 Task: Create a Board called Board0023 in Workspace Development in Trello with Visibility as Public
Action: Mouse moved to (411, 453)
Screenshot: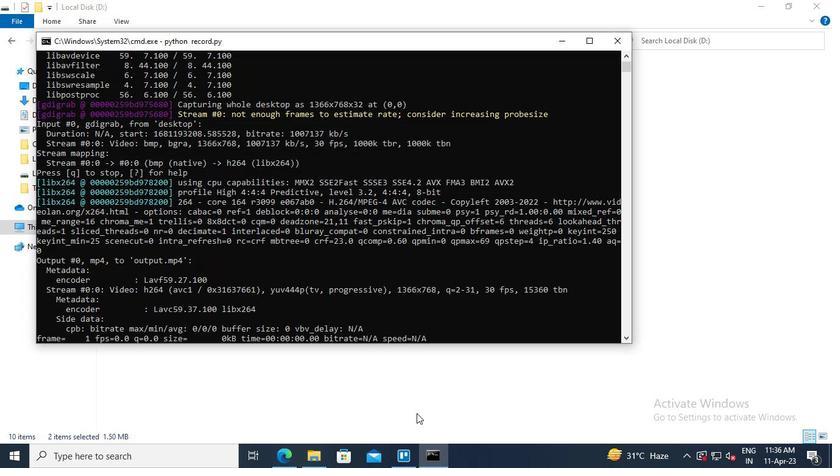 
Action: Mouse pressed left at (411, 453)
Screenshot: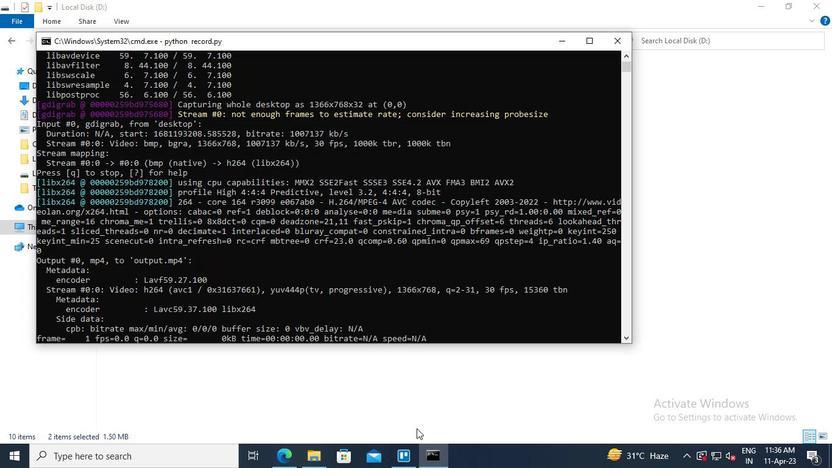 
Action: Mouse moved to (342, 39)
Screenshot: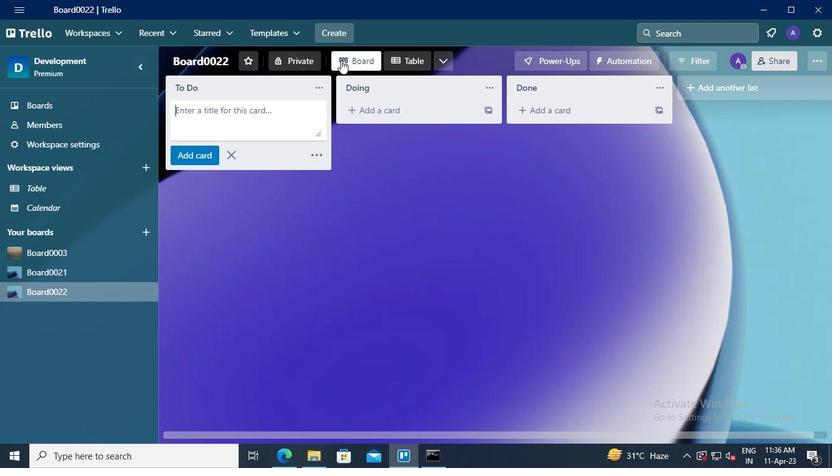 
Action: Mouse pressed left at (342, 39)
Screenshot: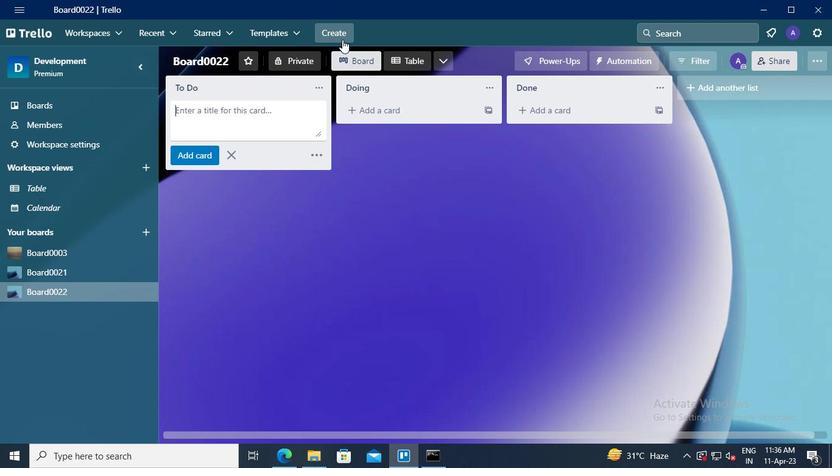 
Action: Mouse moved to (370, 71)
Screenshot: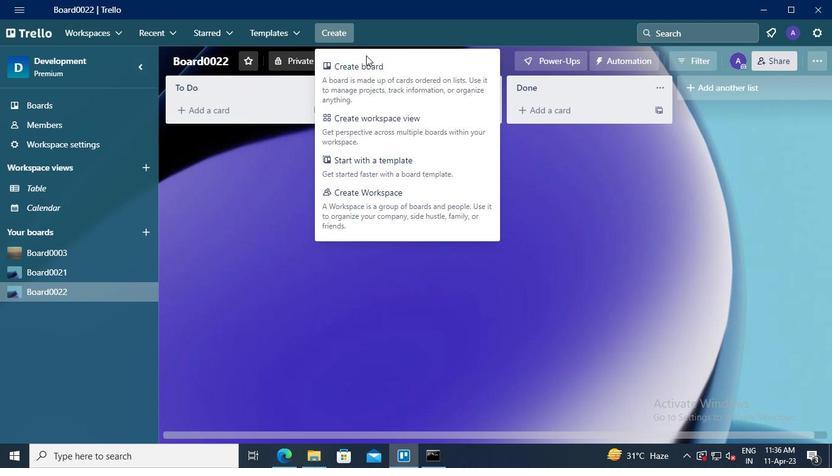 
Action: Mouse pressed left at (370, 71)
Screenshot: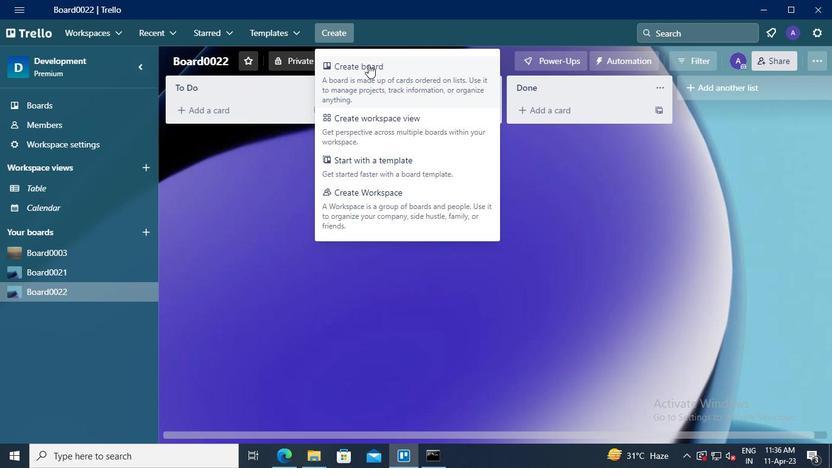 
Action: Mouse moved to (369, 254)
Screenshot: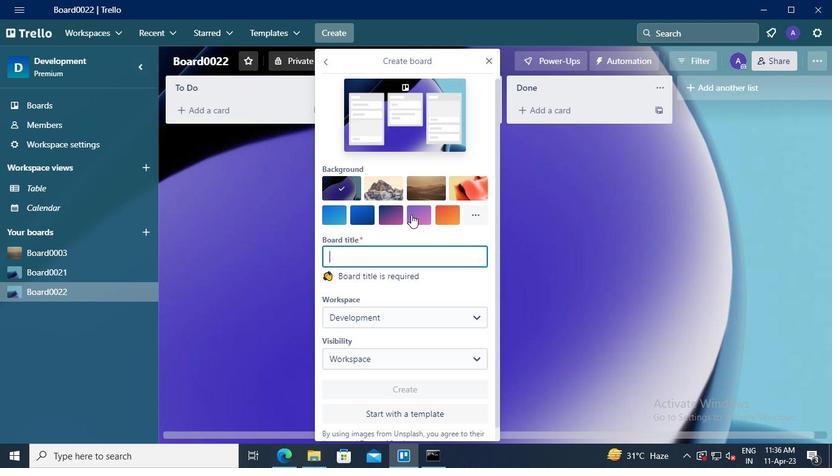 
Action: Mouse pressed left at (369, 254)
Screenshot: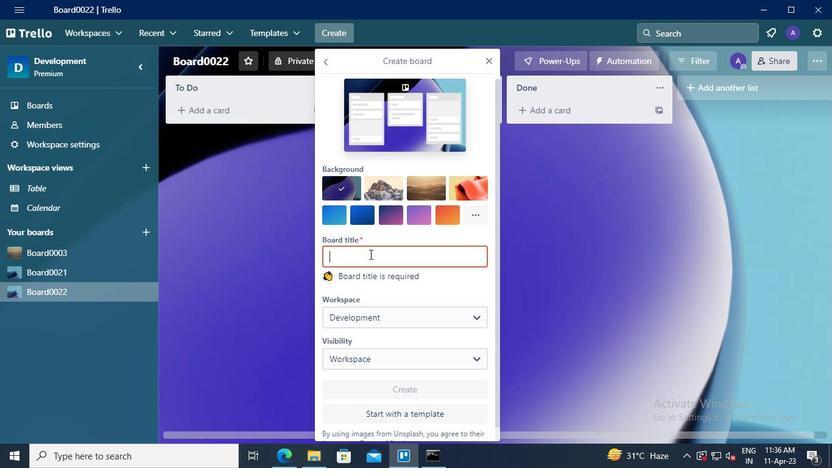 
Action: Keyboard Key.shift
Screenshot: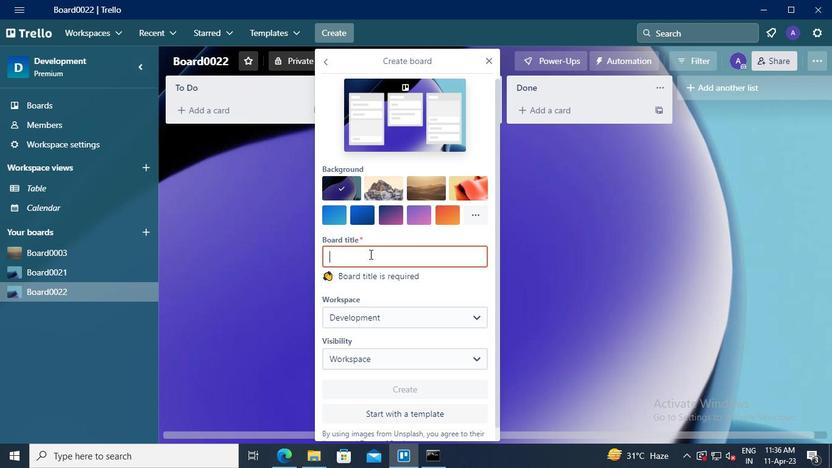 
Action: Keyboard B
Screenshot: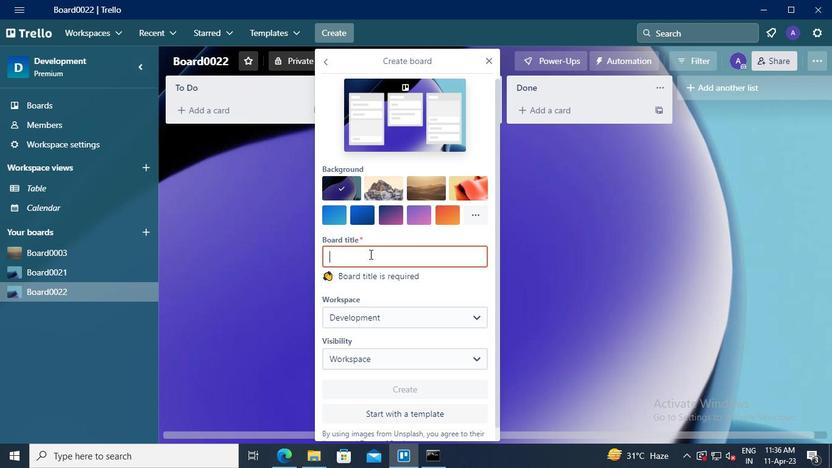 
Action: Keyboard o
Screenshot: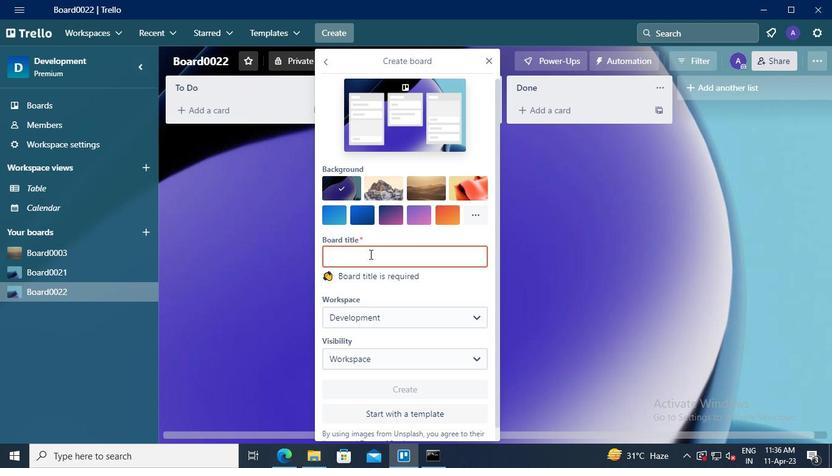
Action: Keyboard a
Screenshot: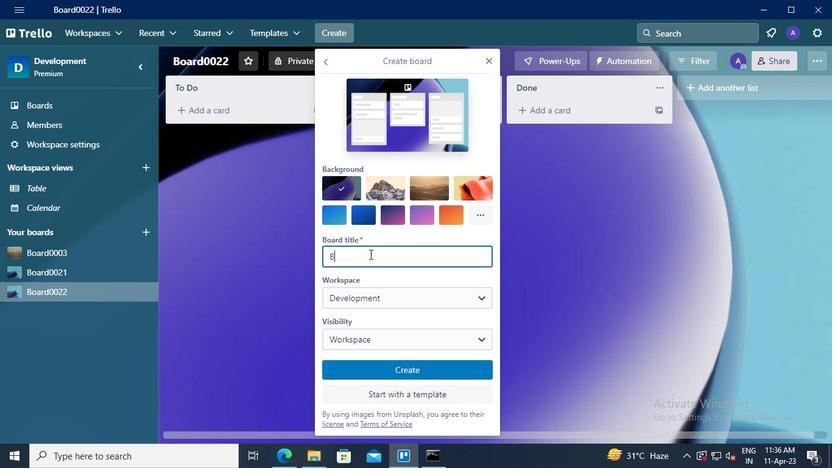 
Action: Keyboard r
Screenshot: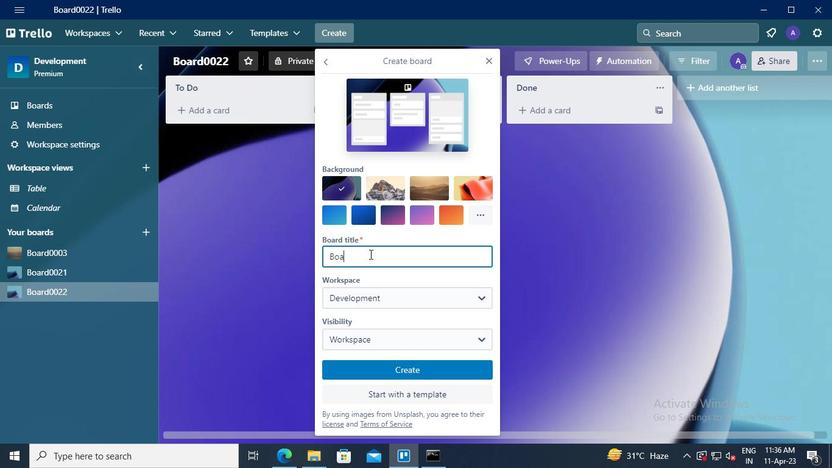 
Action: Keyboard d
Screenshot: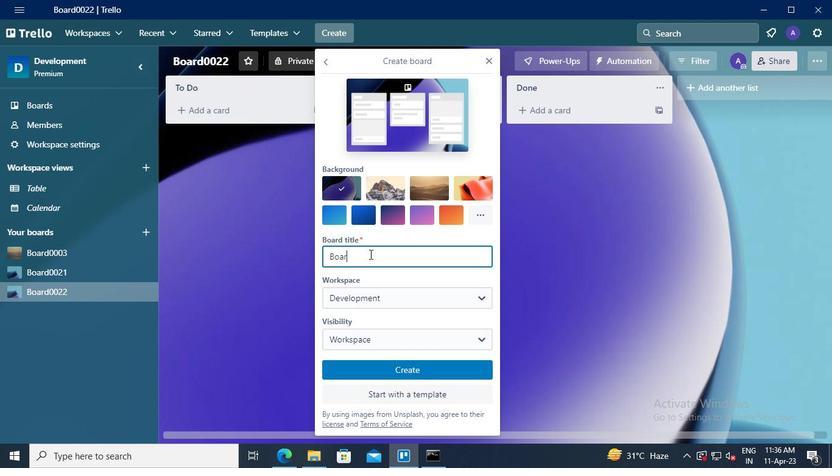 
Action: Keyboard <96>
Screenshot: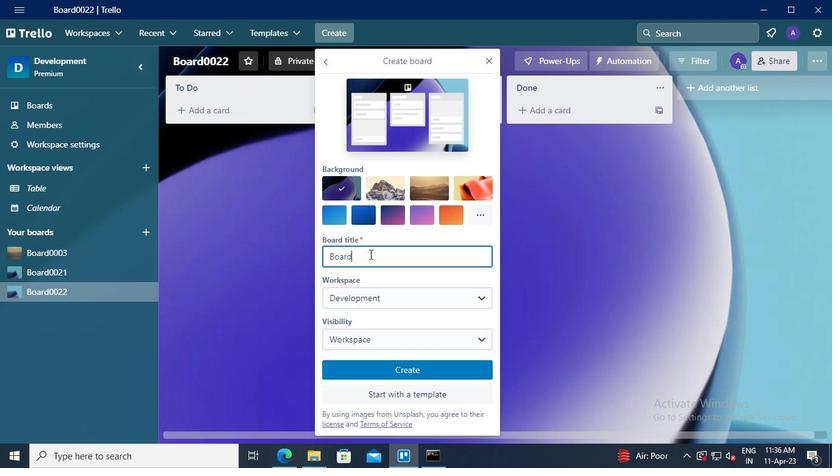 
Action: Keyboard <96>
Screenshot: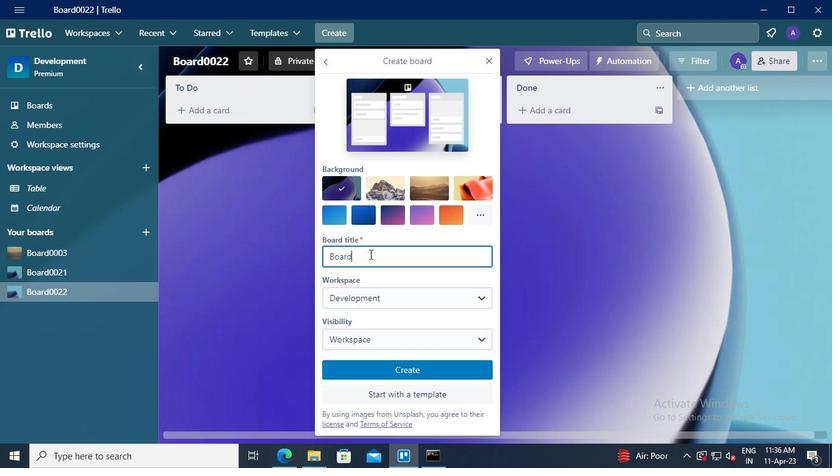 
Action: Keyboard <98>
Screenshot: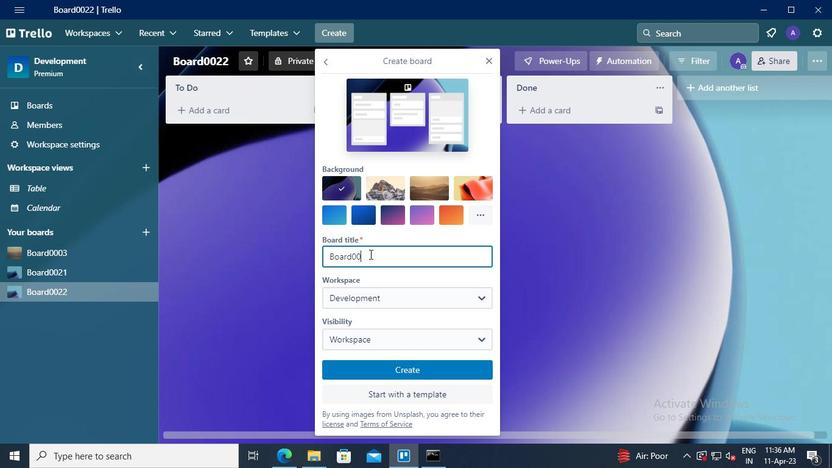 
Action: Keyboard <99>
Screenshot: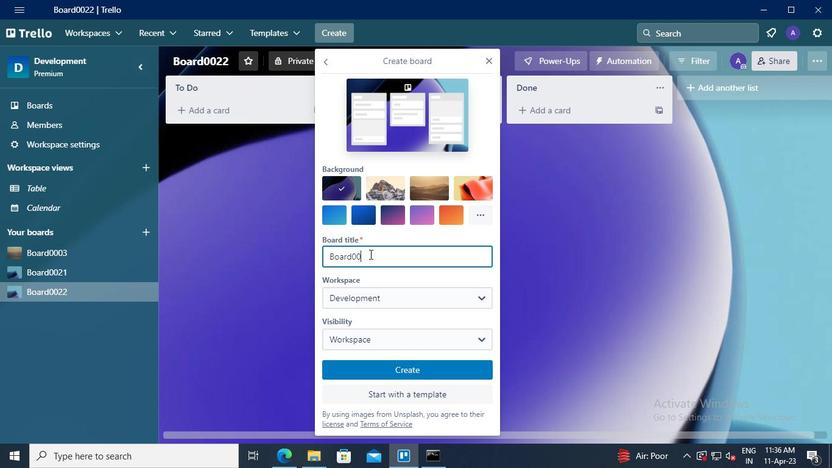 
Action: Mouse moved to (399, 337)
Screenshot: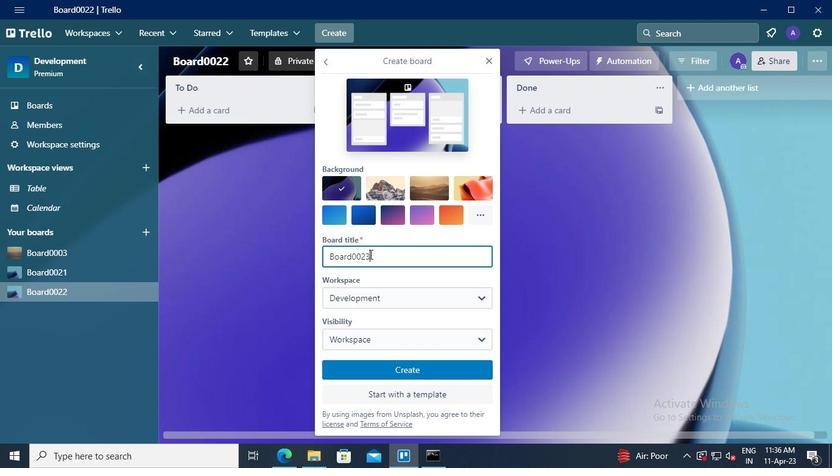 
Action: Mouse pressed left at (399, 337)
Screenshot: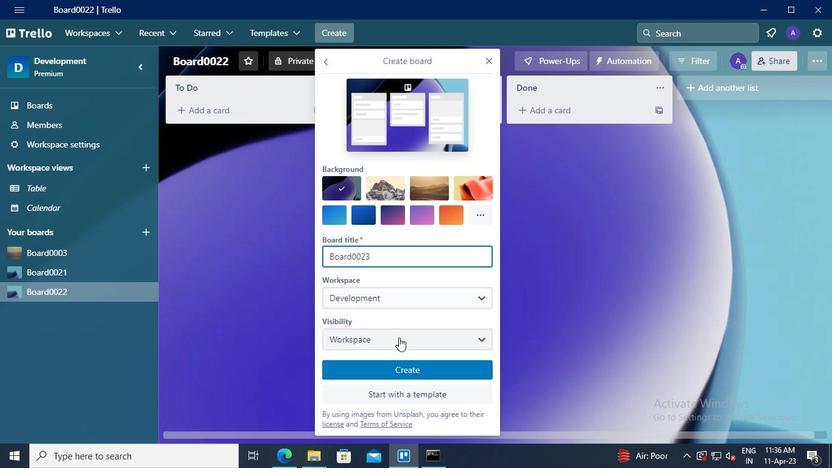 
Action: Mouse moved to (400, 402)
Screenshot: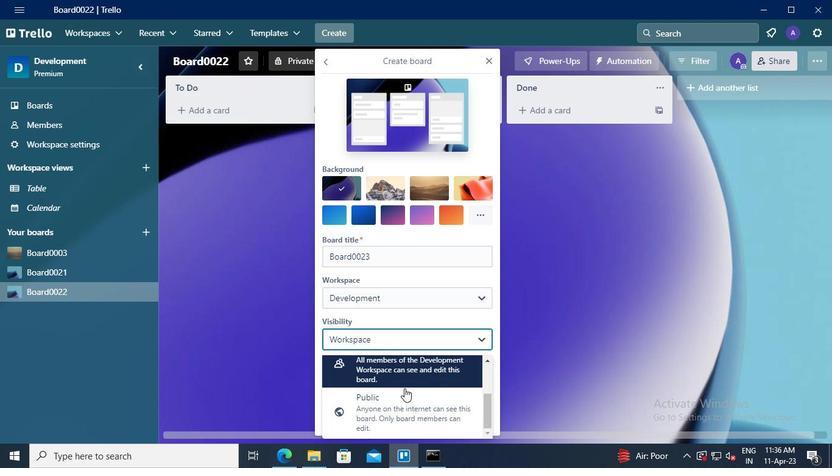 
Action: Mouse pressed left at (400, 402)
Screenshot: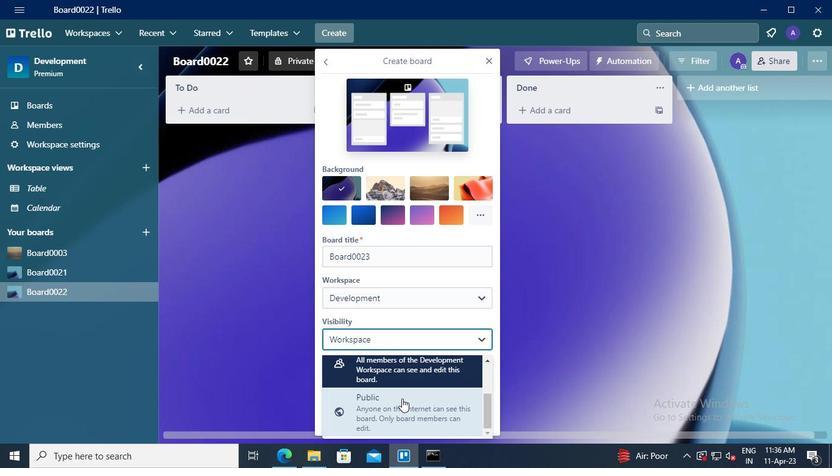 
Action: Mouse moved to (464, 411)
Screenshot: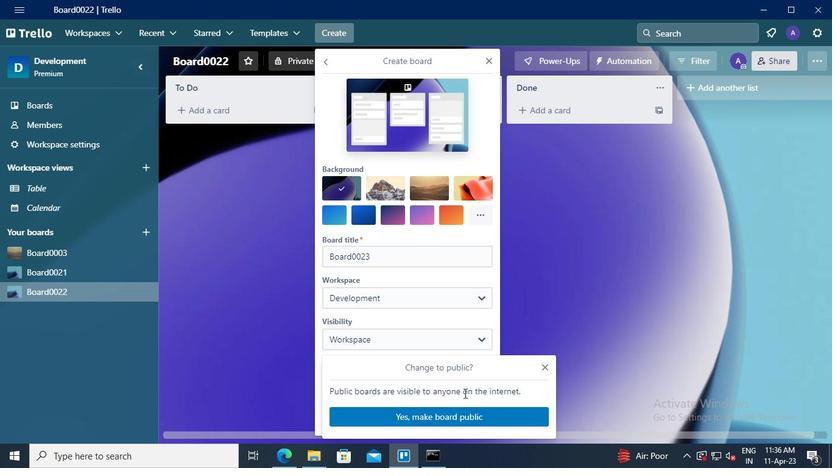
Action: Mouse pressed left at (464, 411)
Screenshot: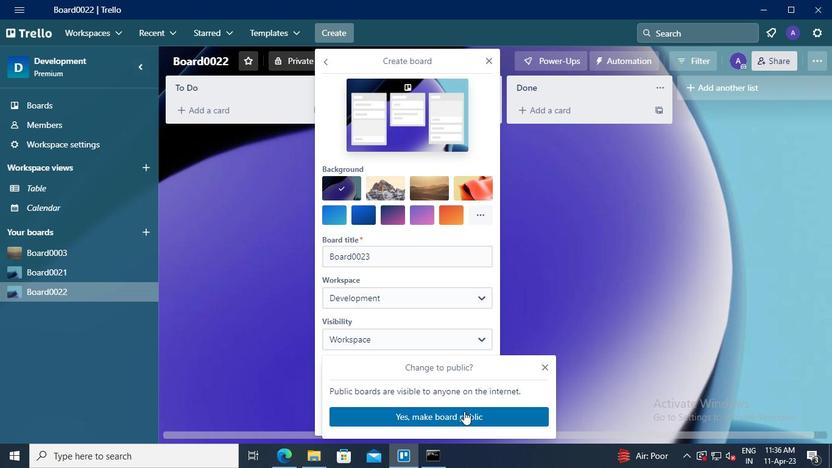 
Action: Mouse moved to (433, 372)
Screenshot: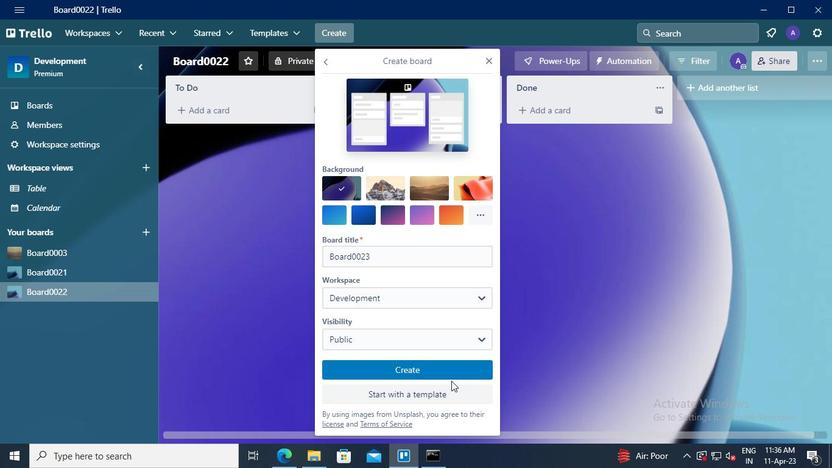 
Action: Mouse pressed left at (433, 372)
Screenshot: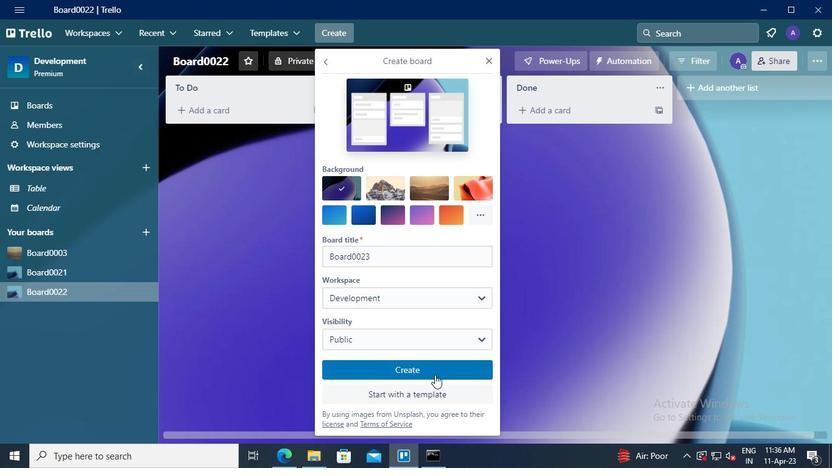 
Action: Mouse moved to (438, 464)
Screenshot: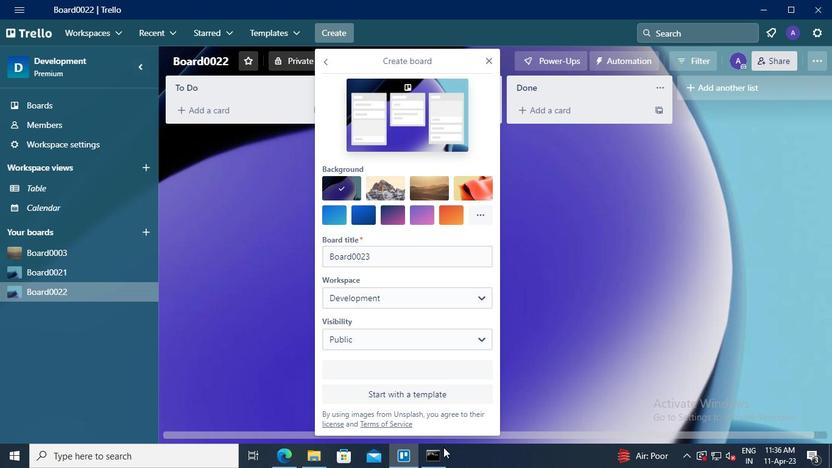 
Action: Mouse pressed left at (438, 464)
Screenshot: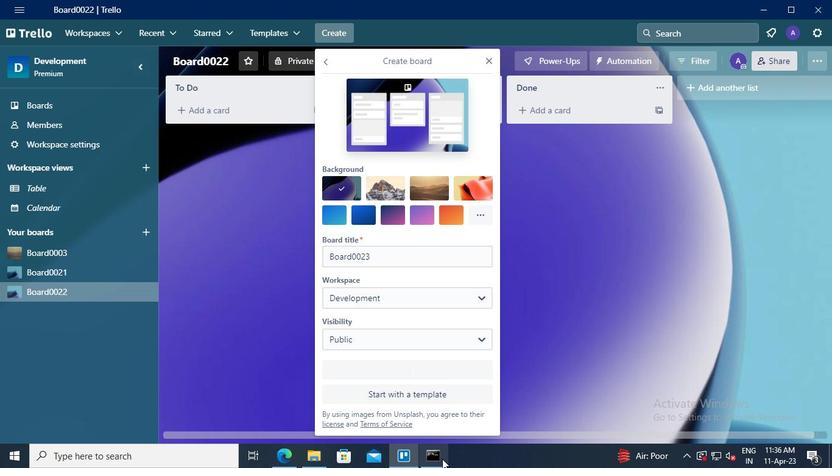 
Action: Mouse moved to (611, 43)
Screenshot: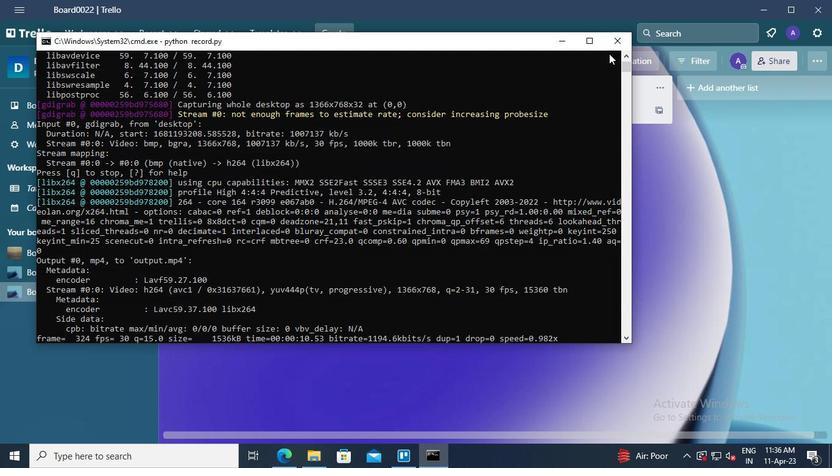 
Action: Mouse pressed left at (611, 43)
Screenshot: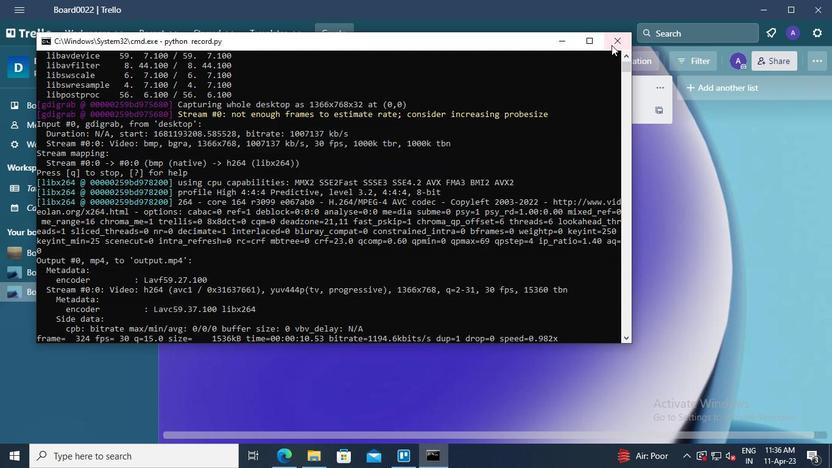 
